 Task: Sort the products by unit price (high first).
Action: Mouse moved to (17, 83)
Screenshot: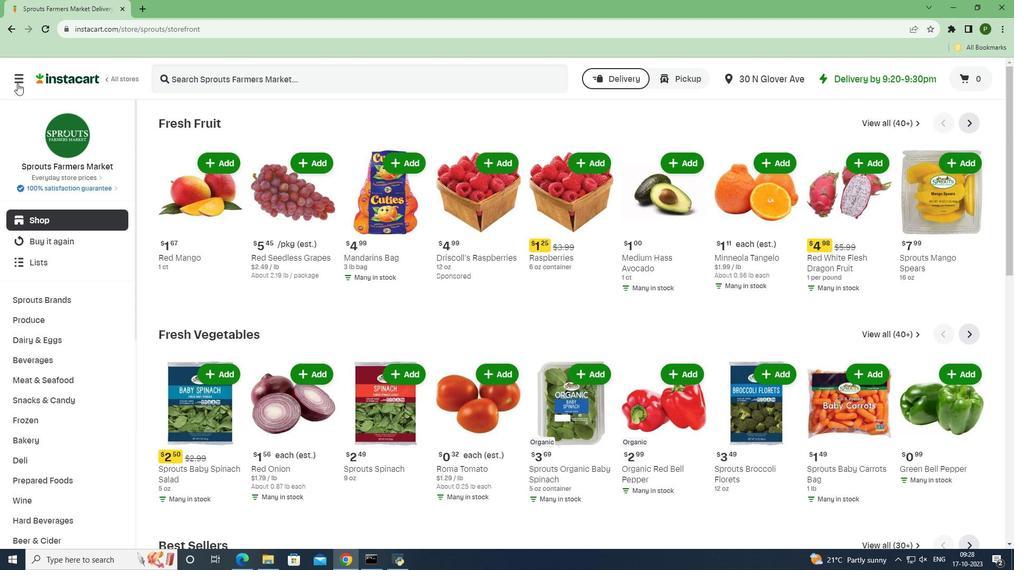 
Action: Mouse pressed left at (17, 83)
Screenshot: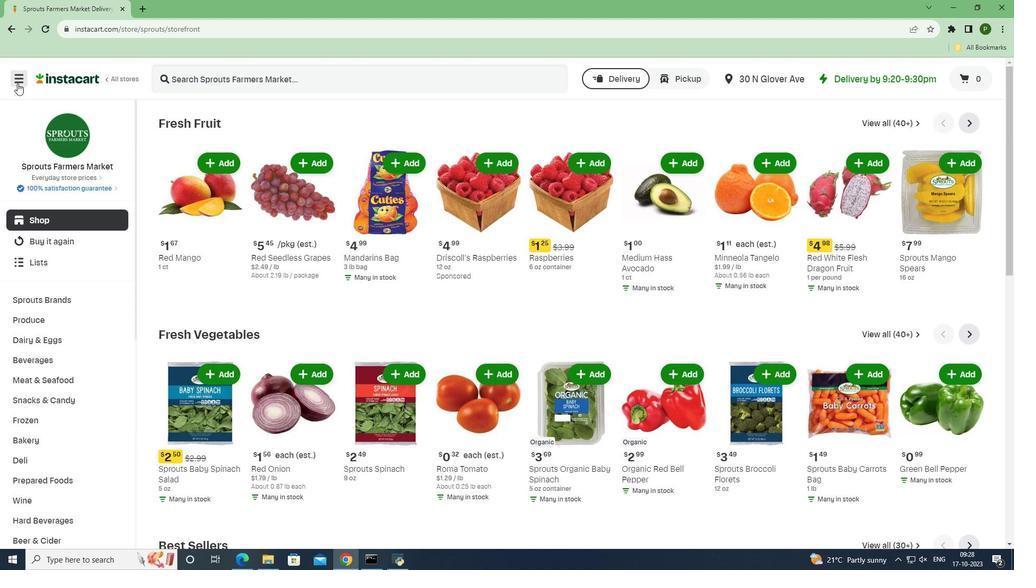 
Action: Mouse moved to (22, 269)
Screenshot: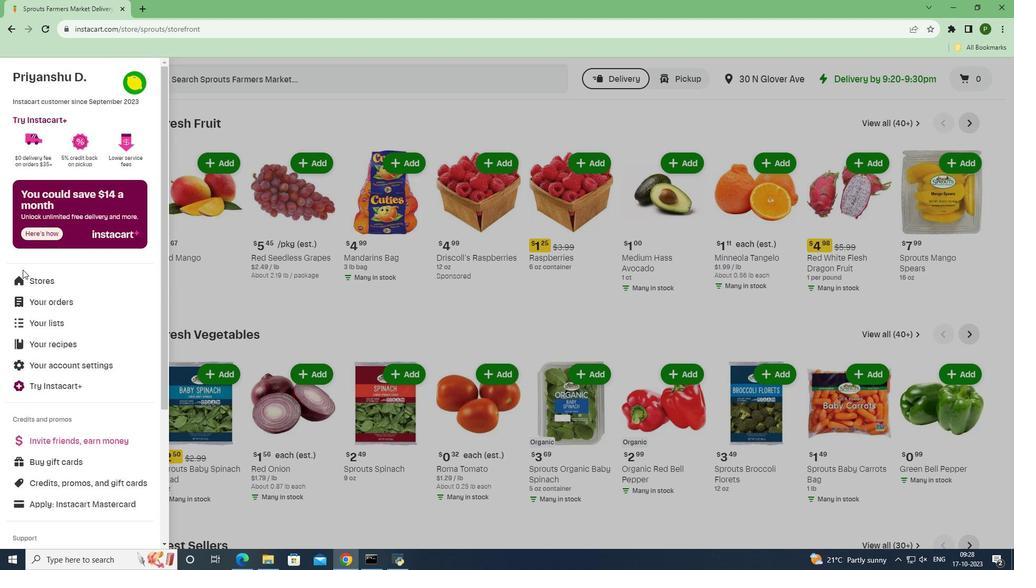 
Action: Mouse pressed left at (22, 269)
Screenshot: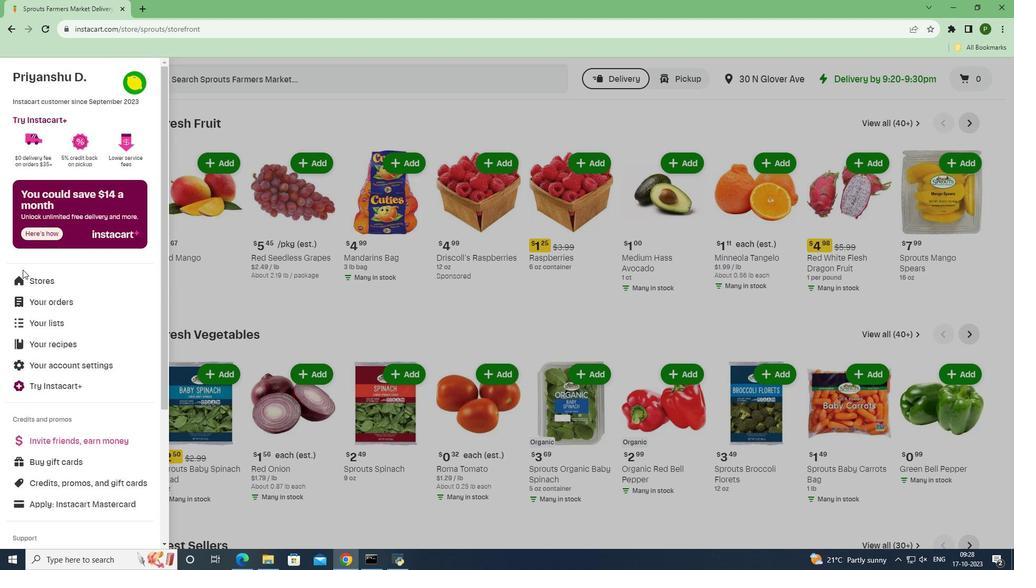 
Action: Mouse moved to (22, 274)
Screenshot: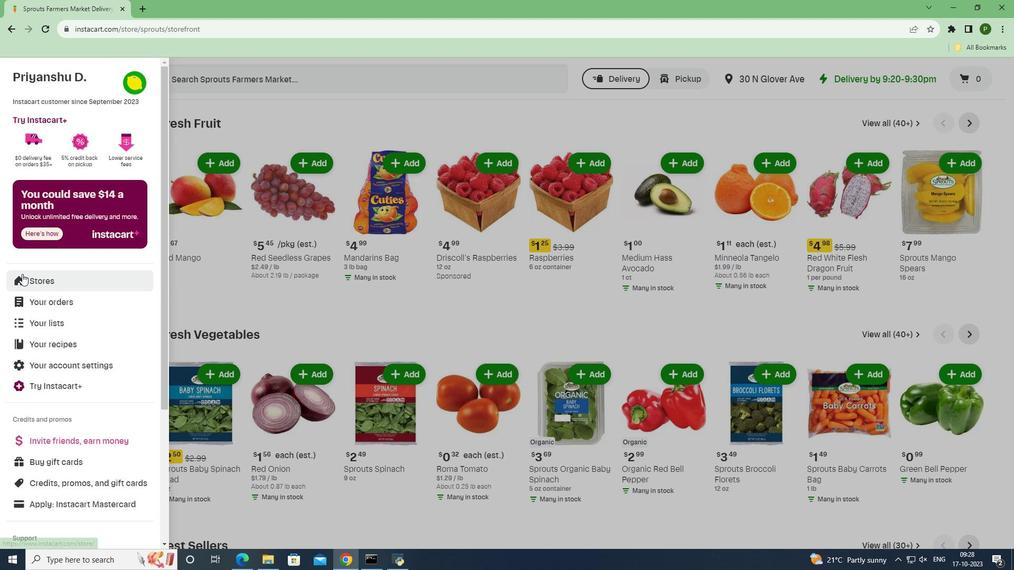 
Action: Mouse pressed left at (22, 274)
Screenshot: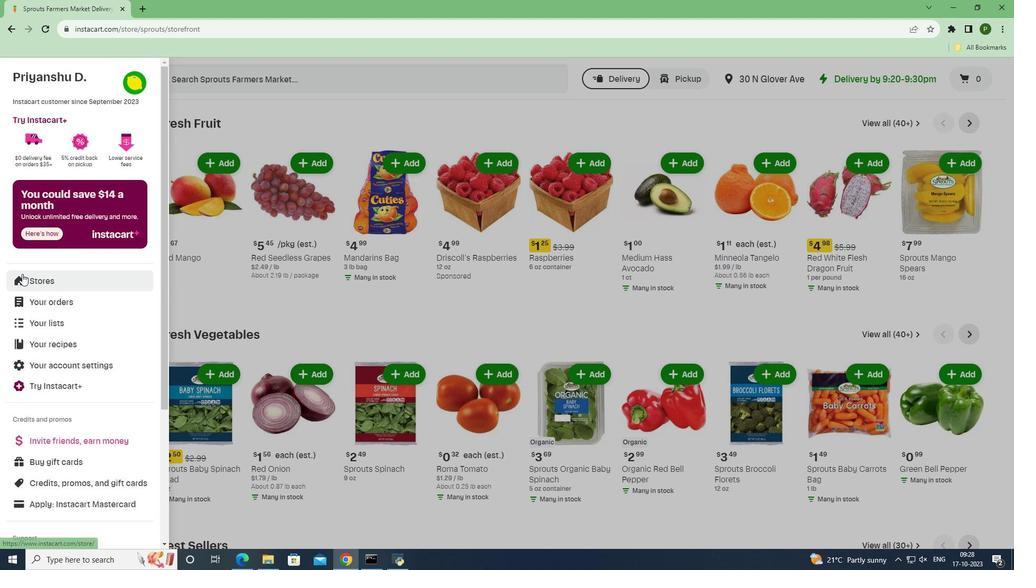 
Action: Mouse moved to (254, 123)
Screenshot: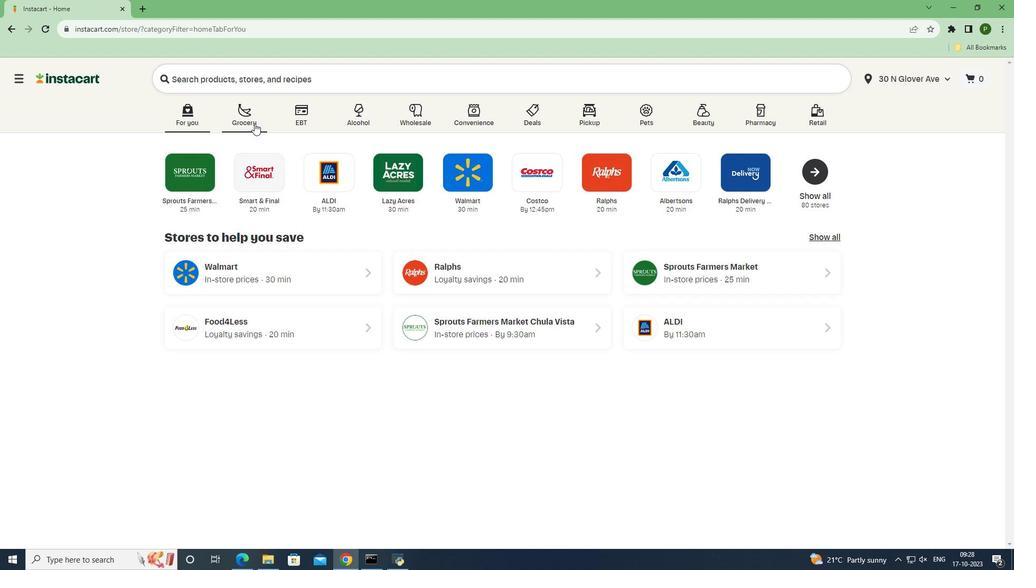 
Action: Mouse pressed left at (254, 123)
Screenshot: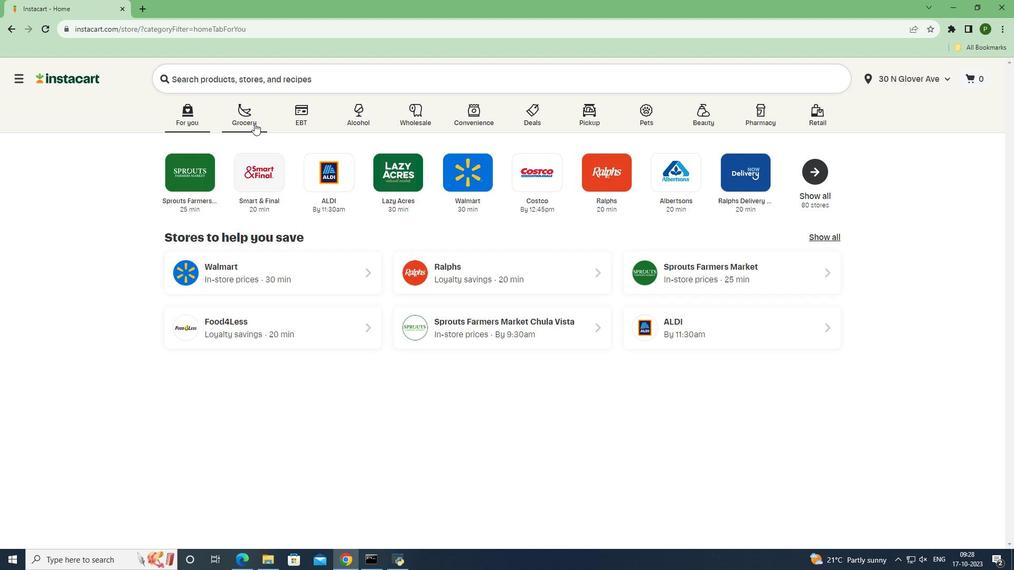 
Action: Mouse moved to (643, 241)
Screenshot: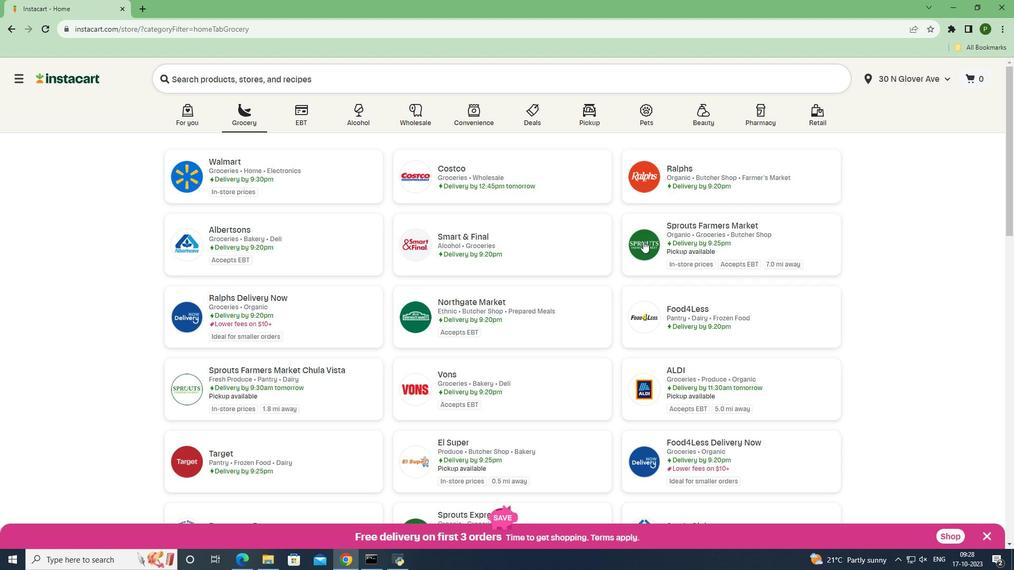
Action: Mouse pressed left at (643, 241)
Screenshot: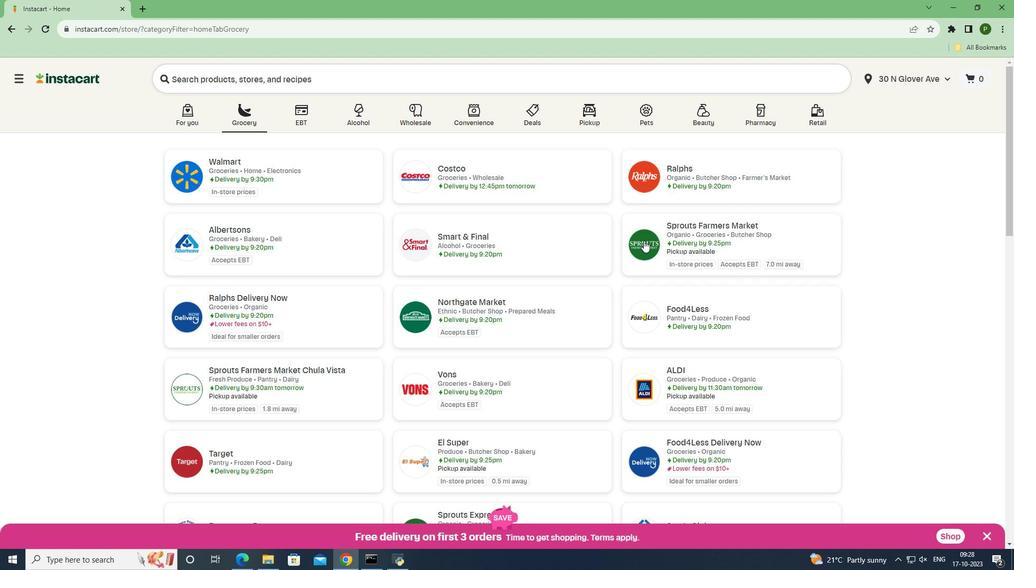 
Action: Mouse moved to (51, 359)
Screenshot: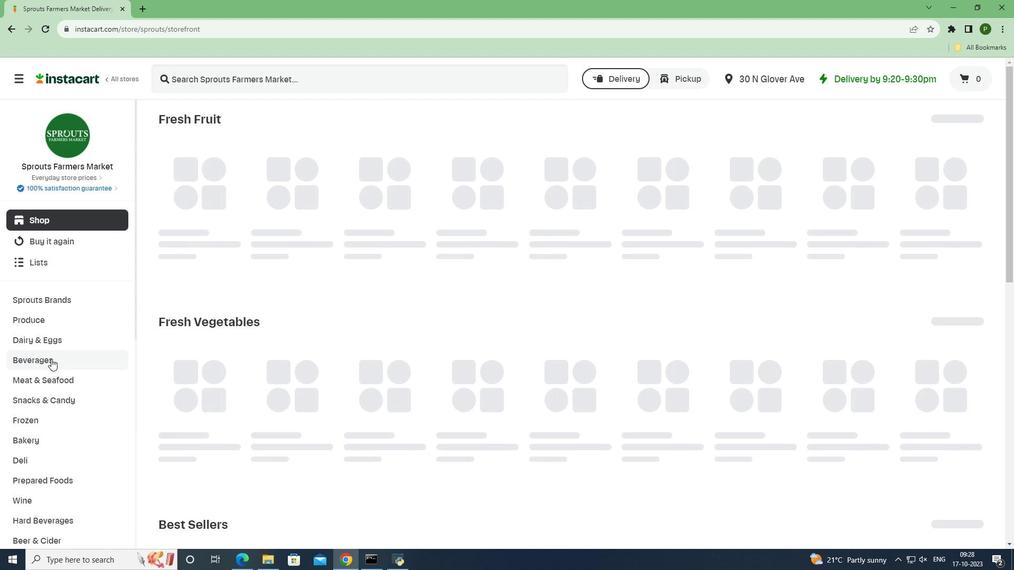 
Action: Mouse pressed left at (51, 359)
Screenshot: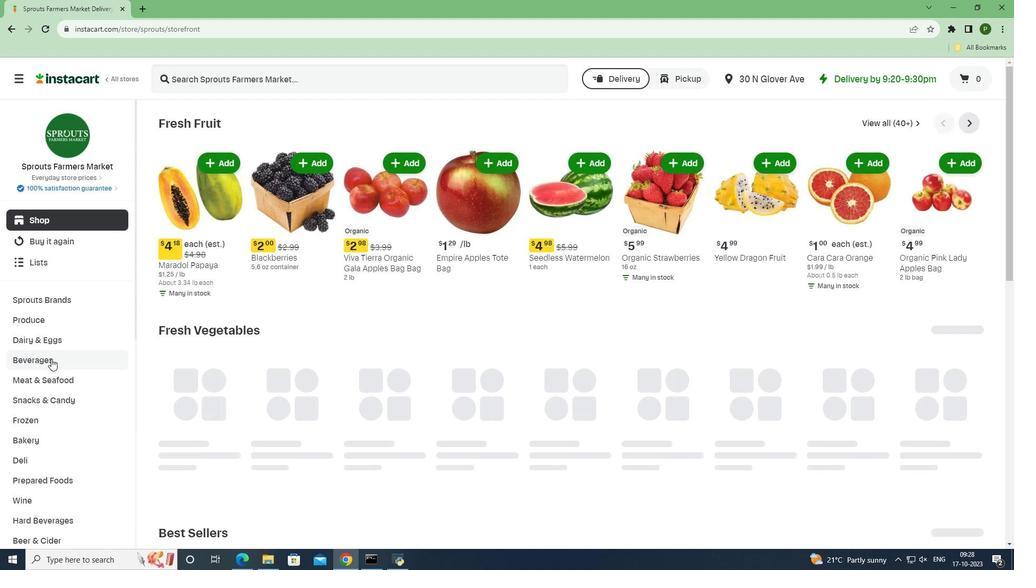 
Action: Mouse moved to (987, 143)
Screenshot: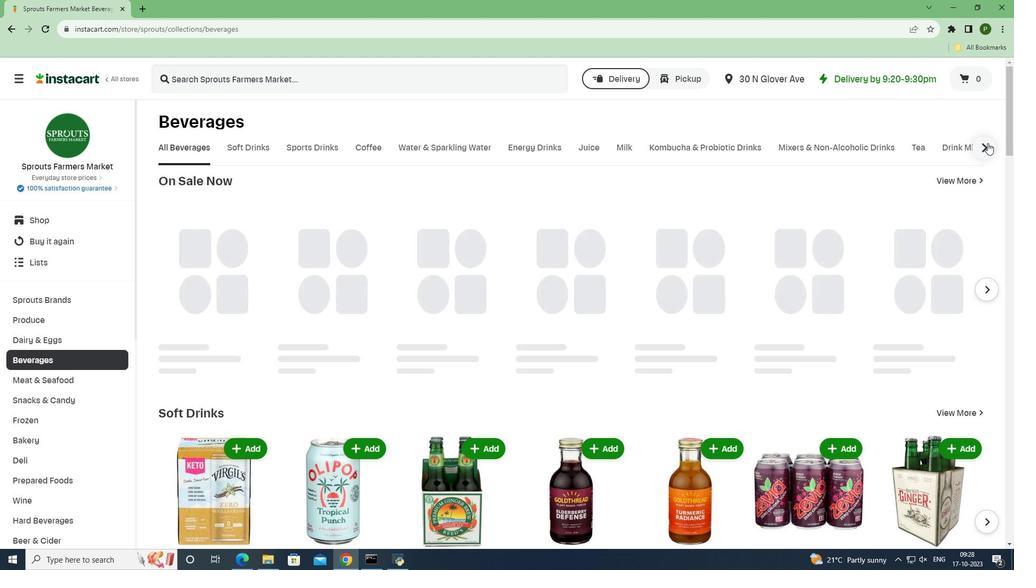 
Action: Mouse pressed left at (987, 143)
Screenshot: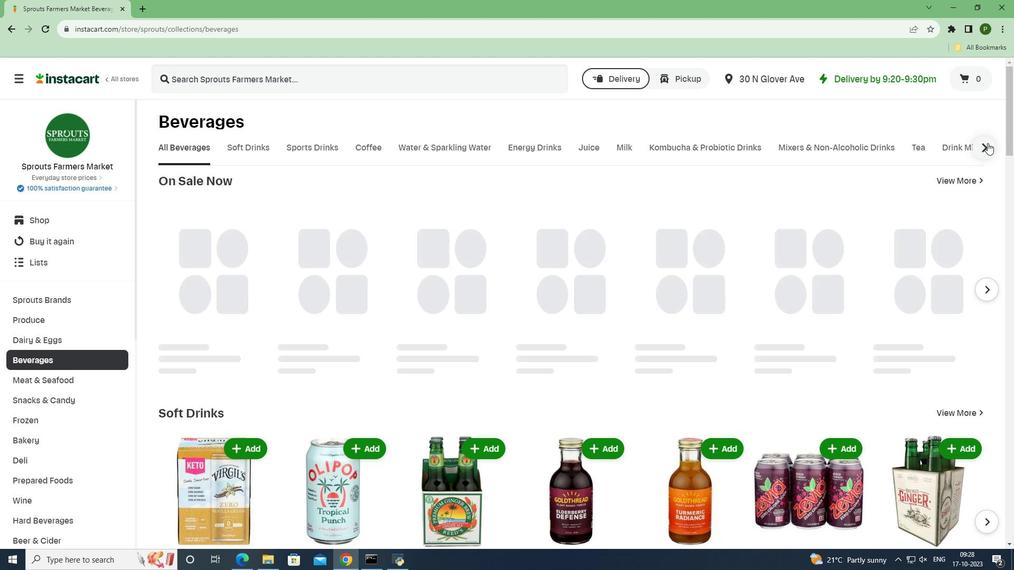 
Action: Mouse moved to (956, 145)
Screenshot: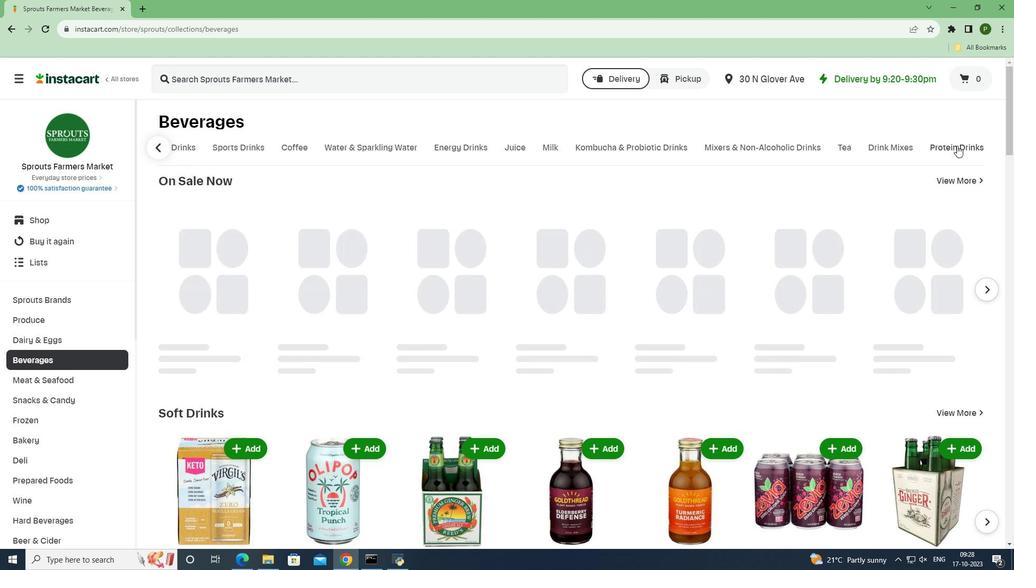 
Action: Mouse pressed left at (956, 145)
Screenshot: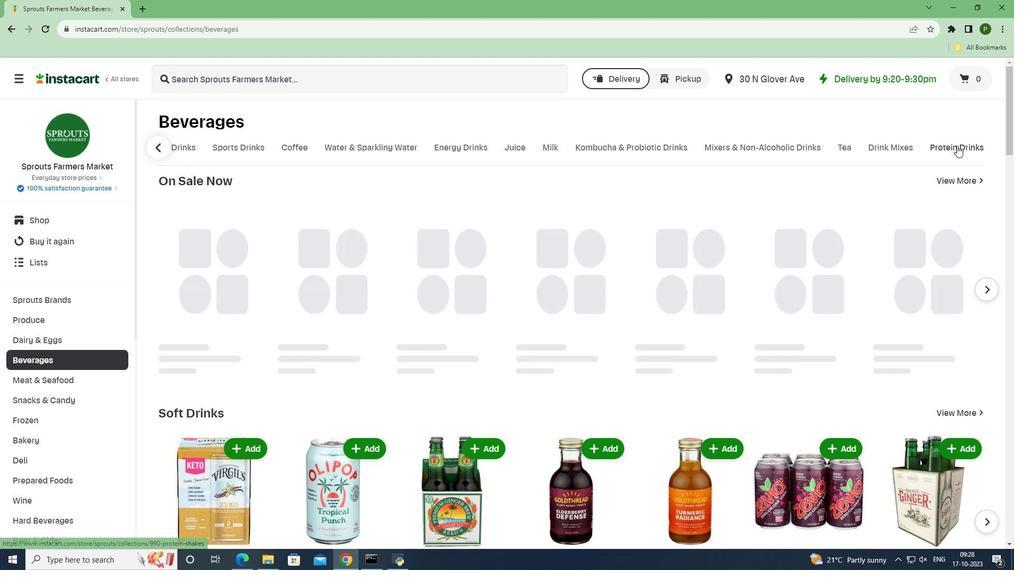
Action: Mouse moved to (952, 183)
Screenshot: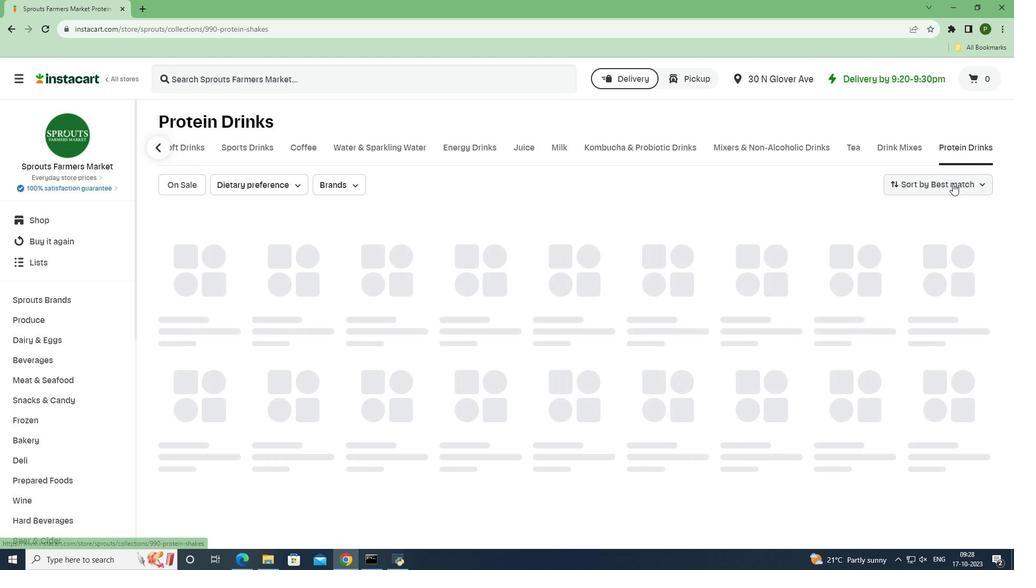 
Action: Mouse pressed left at (952, 183)
Screenshot: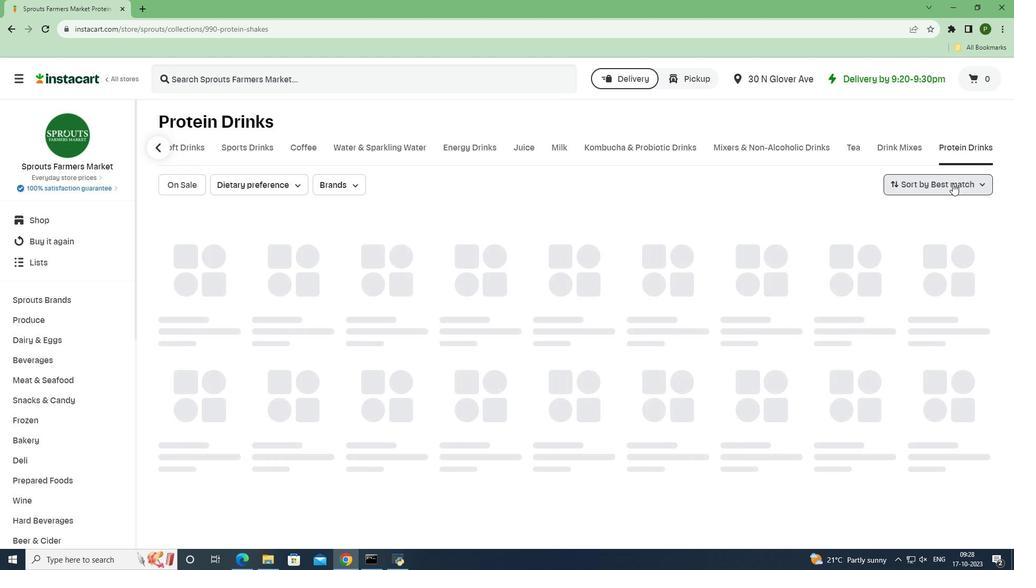 
Action: Mouse moved to (939, 307)
Screenshot: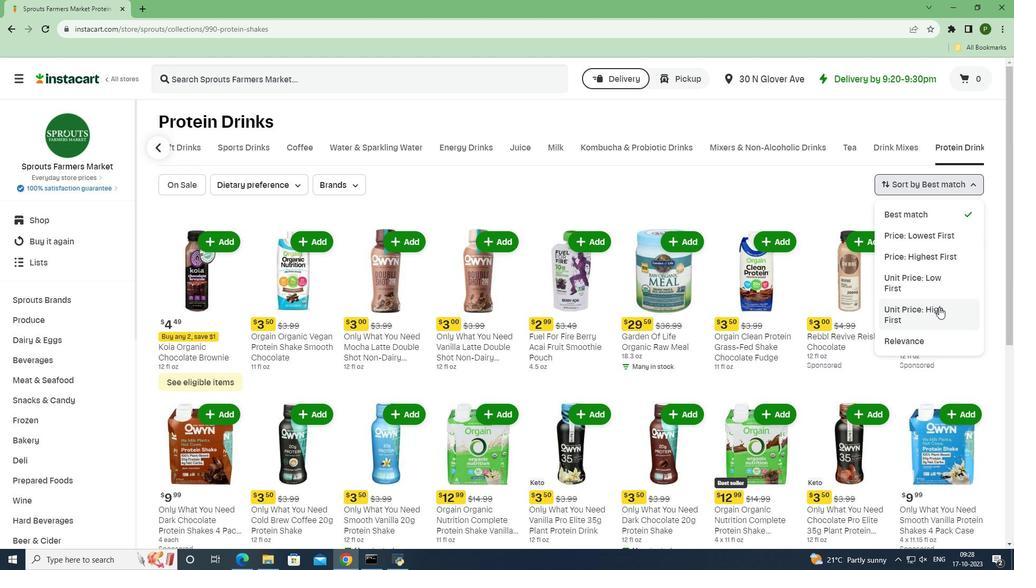 
Action: Mouse pressed left at (939, 307)
Screenshot: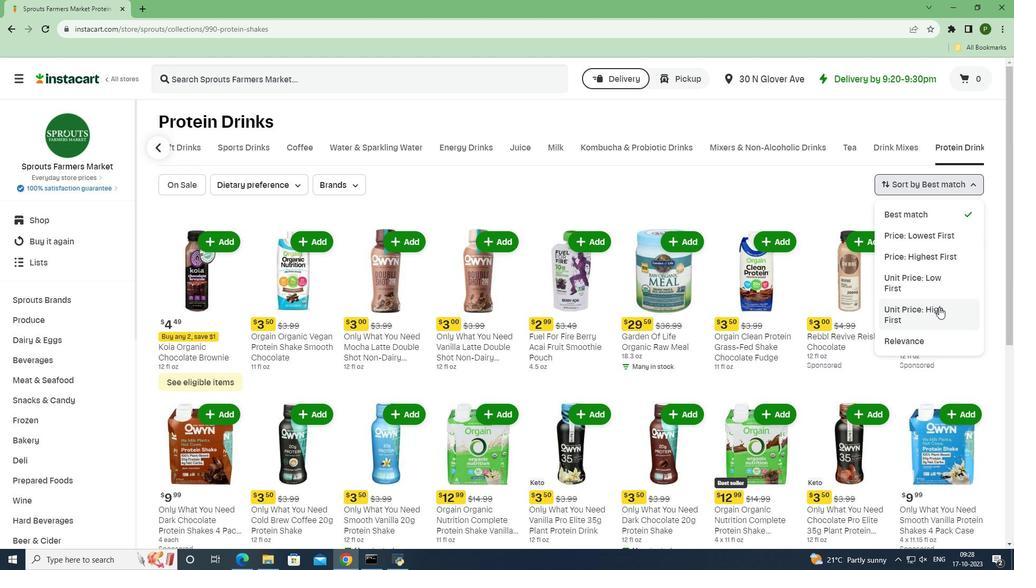 
Action: Mouse moved to (897, 346)
Screenshot: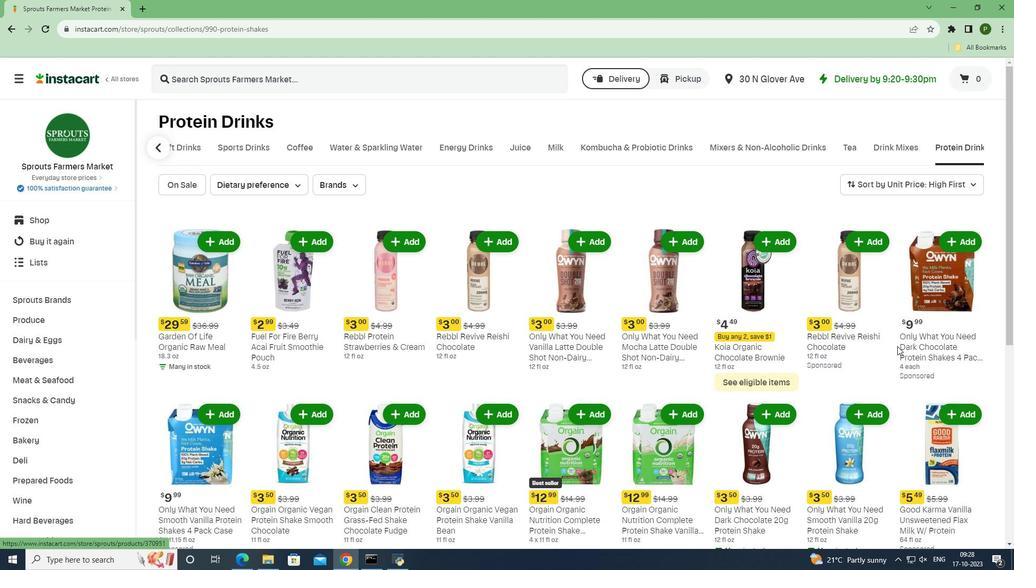 
